 Task: Add Buddha Teas Lemon Balm Tea to the cart.
Action: Mouse moved to (20, 80)
Screenshot: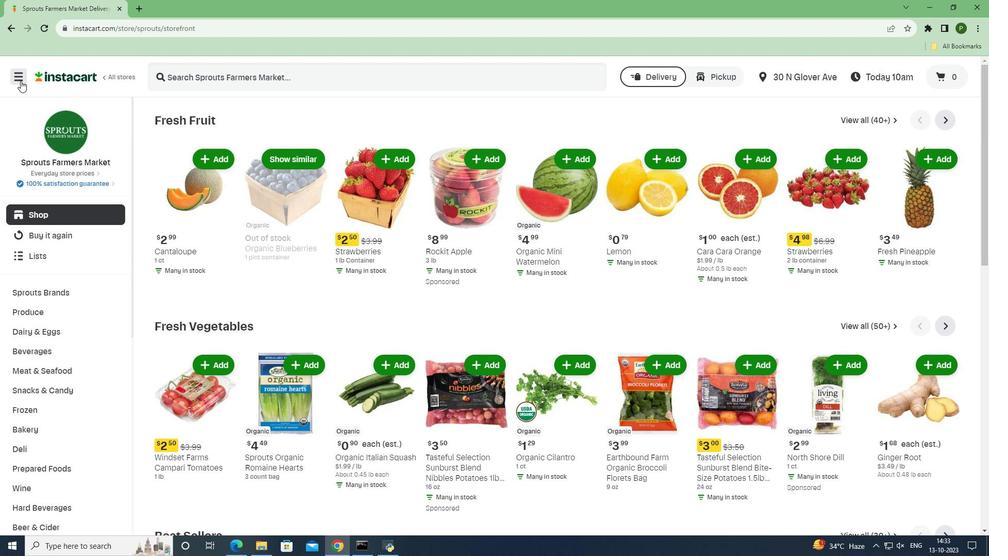 
Action: Mouse pressed left at (20, 80)
Screenshot: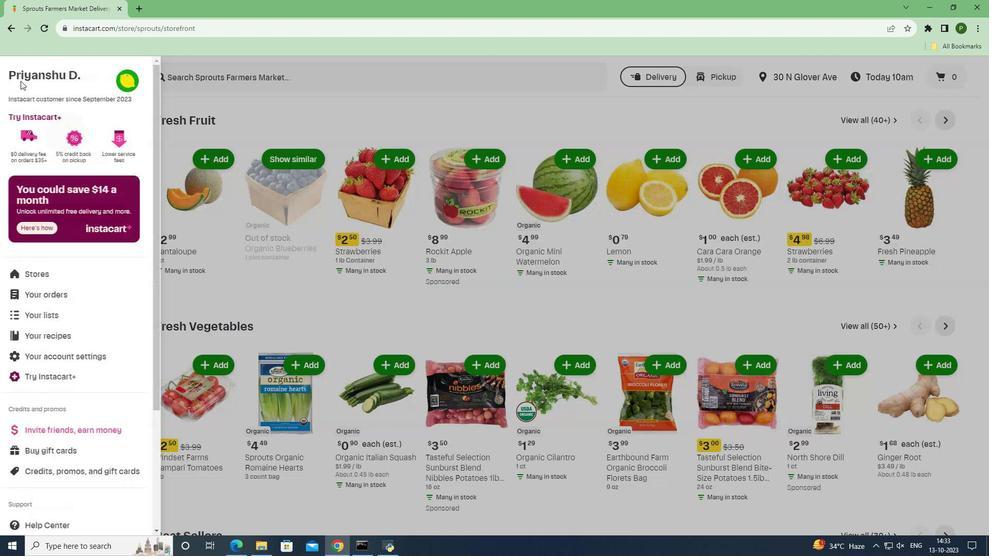 
Action: Mouse moved to (31, 274)
Screenshot: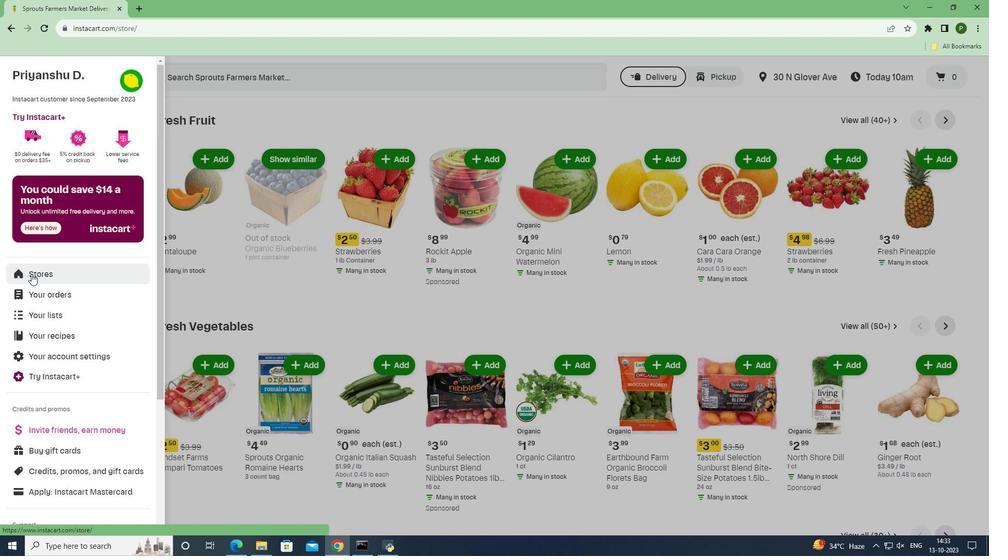 
Action: Mouse pressed left at (31, 274)
Screenshot: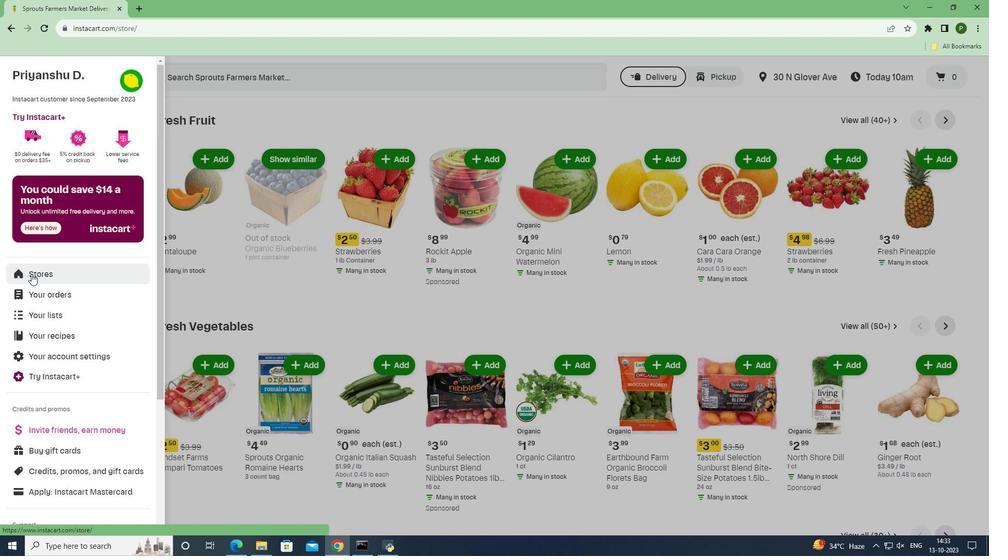 
Action: Mouse moved to (234, 111)
Screenshot: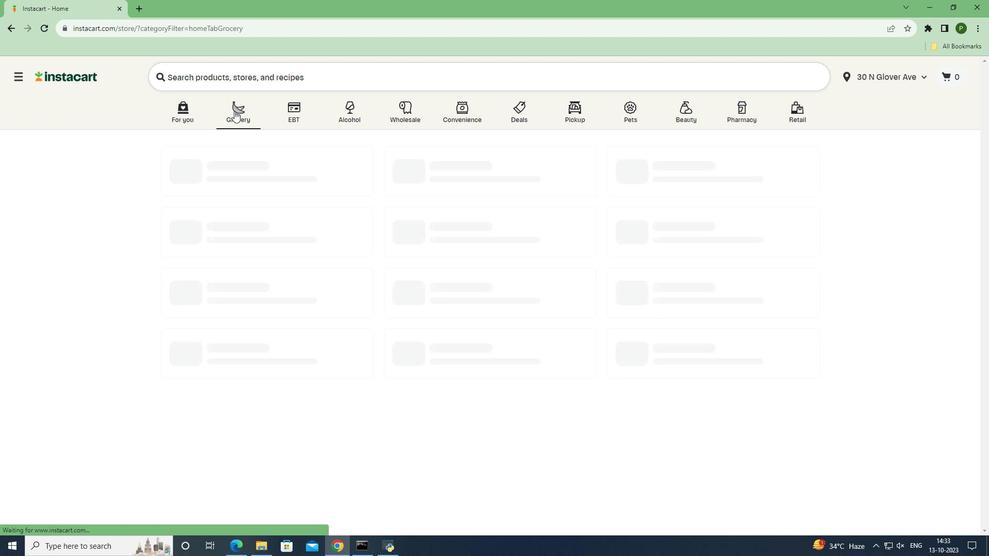
Action: Mouse pressed left at (234, 111)
Screenshot: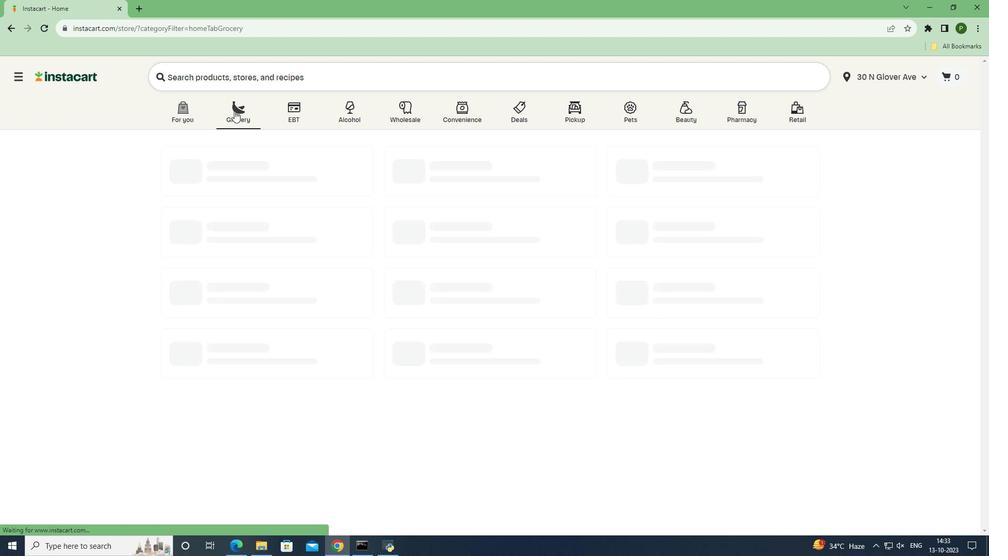 
Action: Mouse moved to (635, 232)
Screenshot: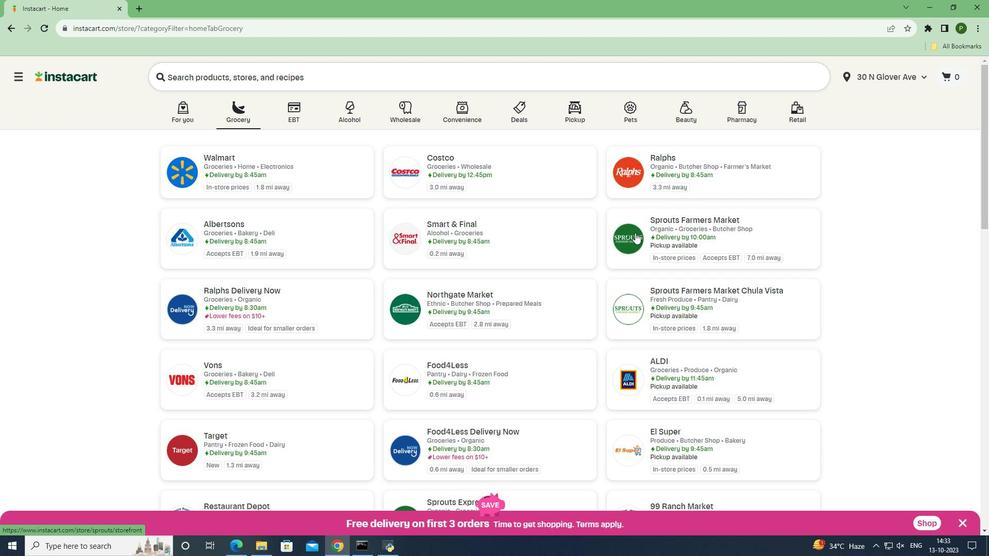 
Action: Mouse pressed left at (635, 232)
Screenshot: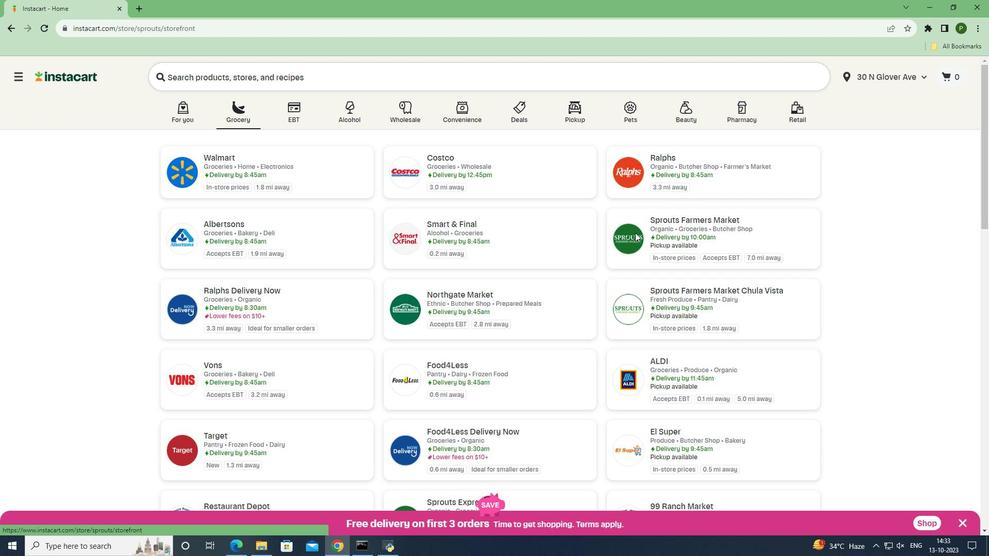
Action: Mouse moved to (64, 352)
Screenshot: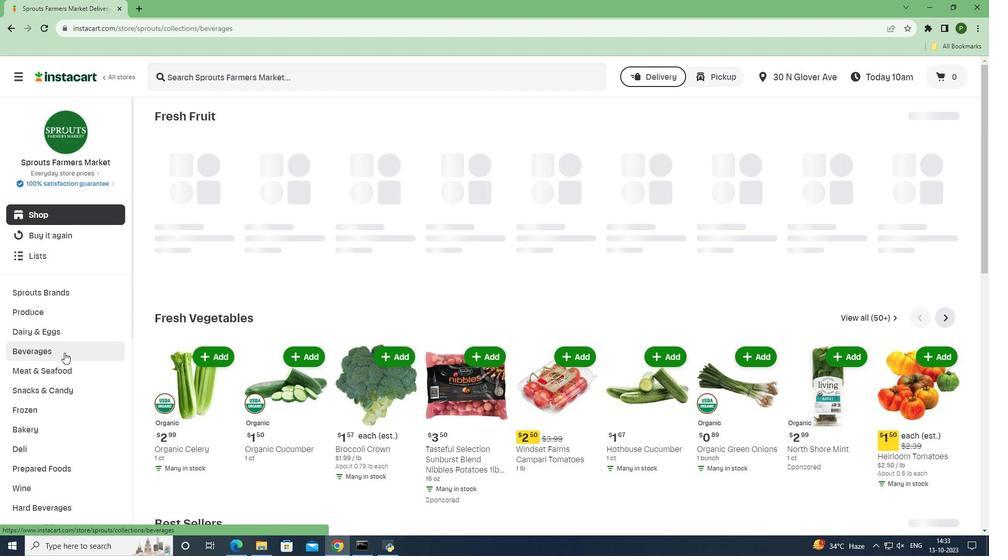 
Action: Mouse pressed left at (64, 352)
Screenshot: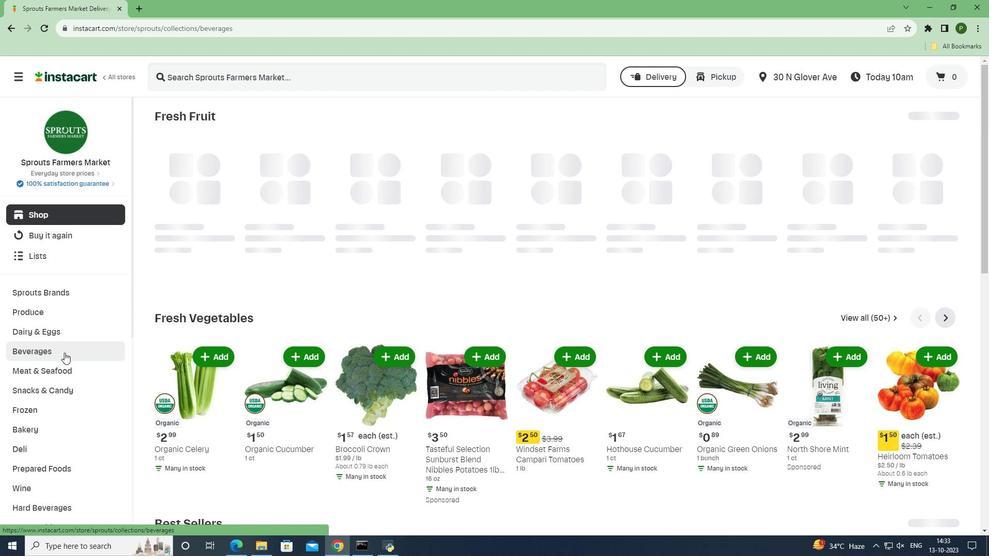 
Action: Mouse moved to (897, 145)
Screenshot: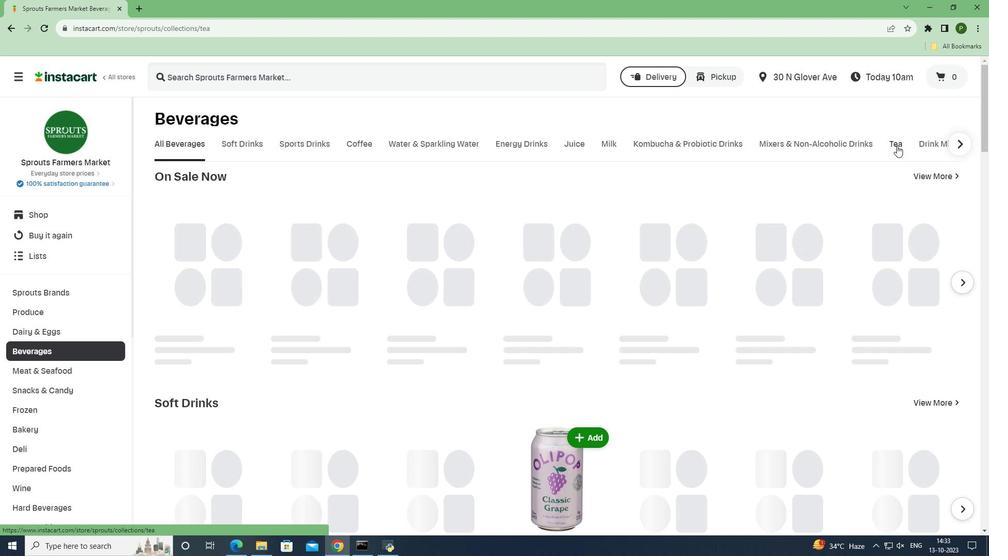
Action: Mouse pressed left at (897, 145)
Screenshot: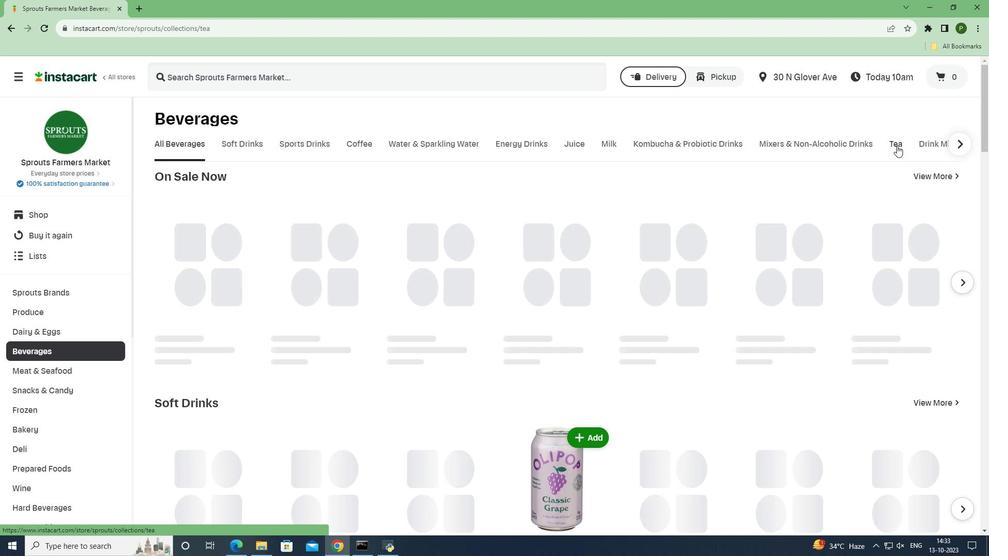 
Action: Mouse moved to (454, 86)
Screenshot: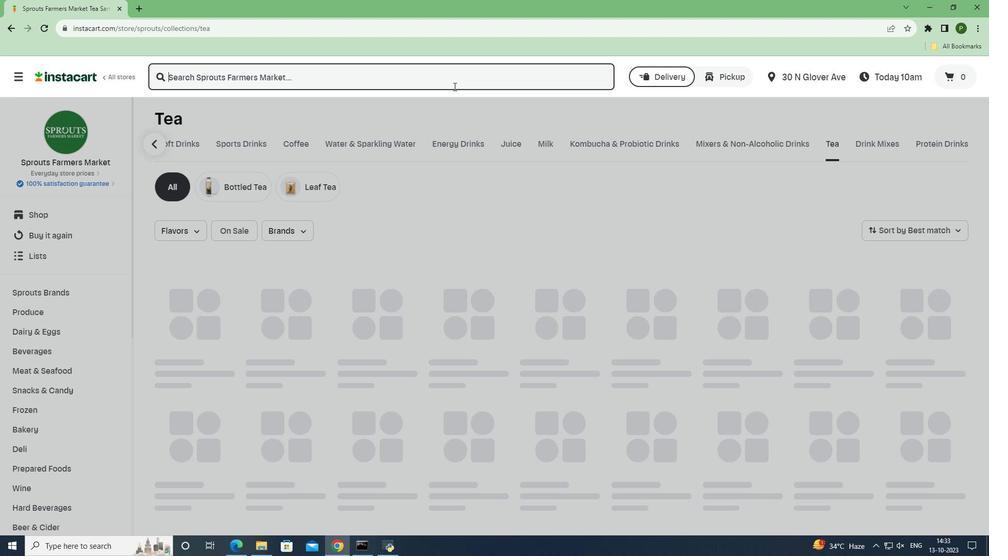 
Action: Mouse pressed left at (454, 86)
Screenshot: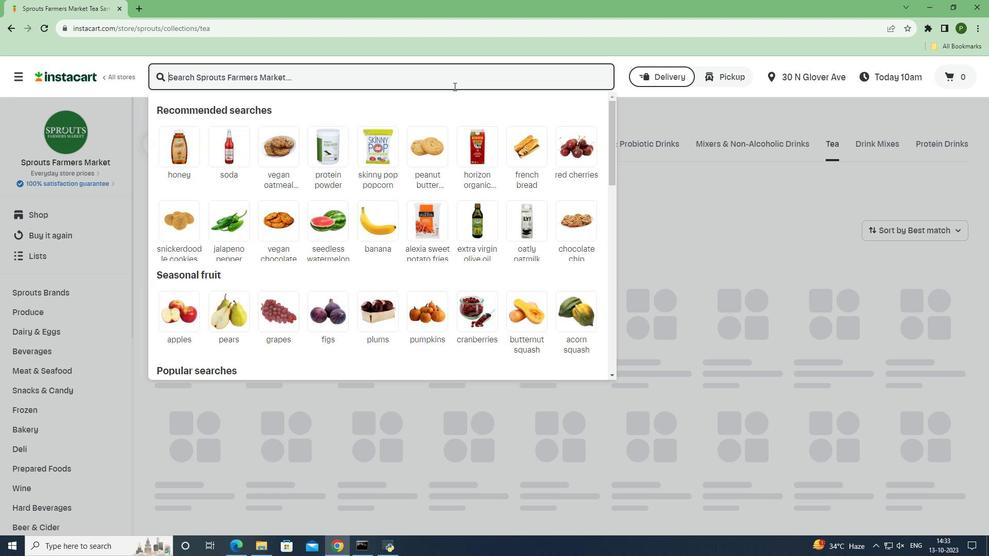 
Action: Mouse moved to (453, 86)
Screenshot: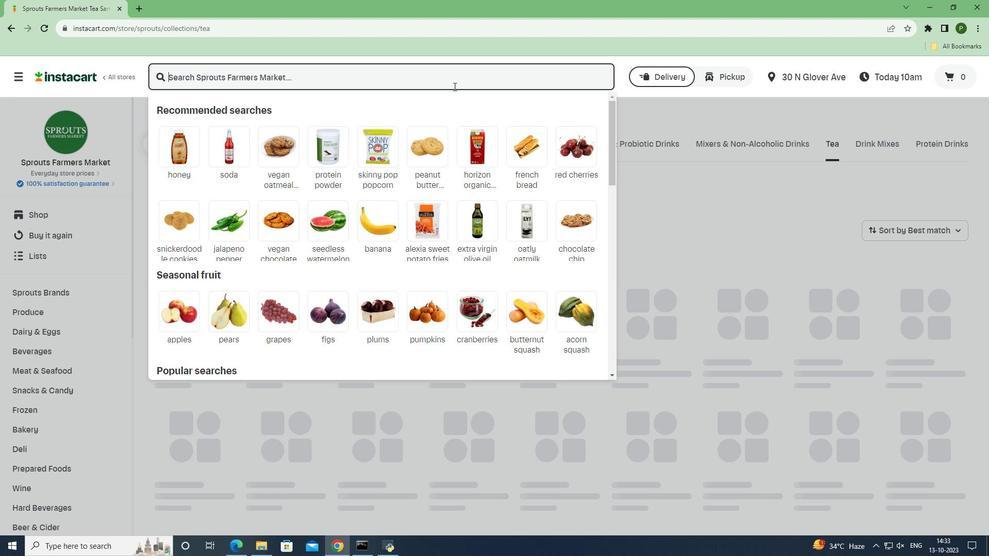 
Action: Key pressed <Key.caps_lock>B<Key.caps_lock>uddha<Key.space><Key.caps_lock>T<Key.caps_lock>eas<Key.space><Key.caps_lock>L<Key.caps_lock>emon<Key.space><Key.caps_lock>B<Key.caps_lock>alm<Key.space><Key.caps_lock>T<Key.caps_lock>ea<Key.space><Key.enter>
Screenshot: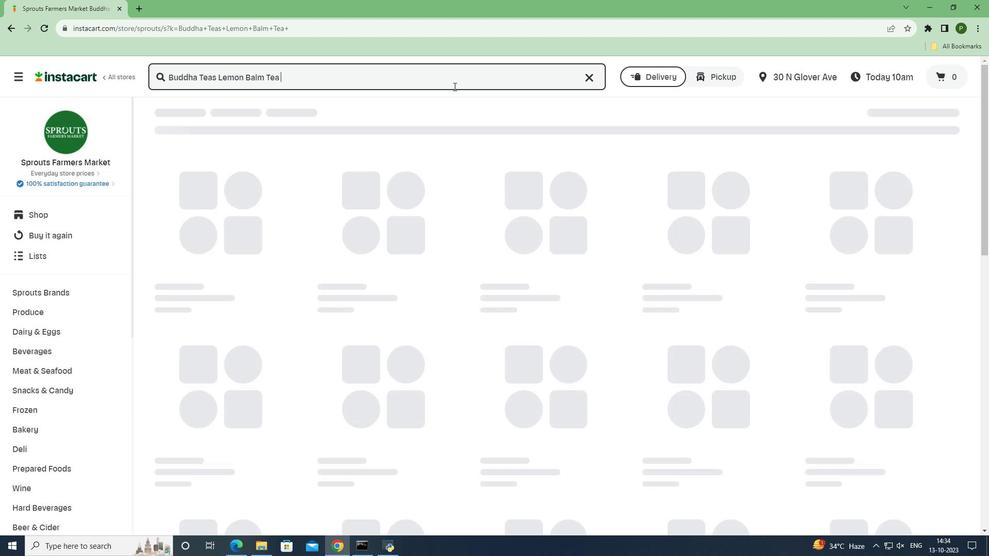 
Action: Mouse moved to (603, 181)
Screenshot: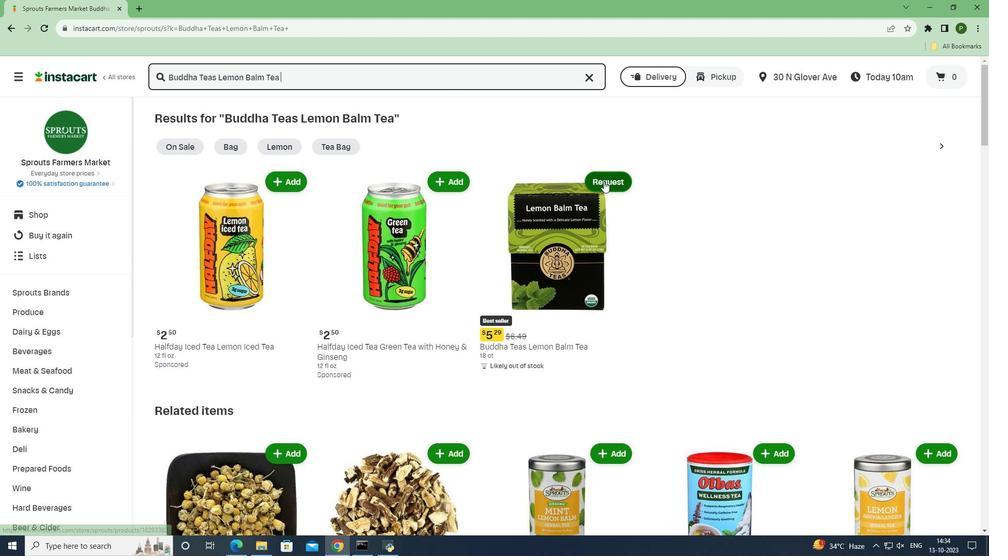 
Action: Mouse pressed left at (603, 181)
Screenshot: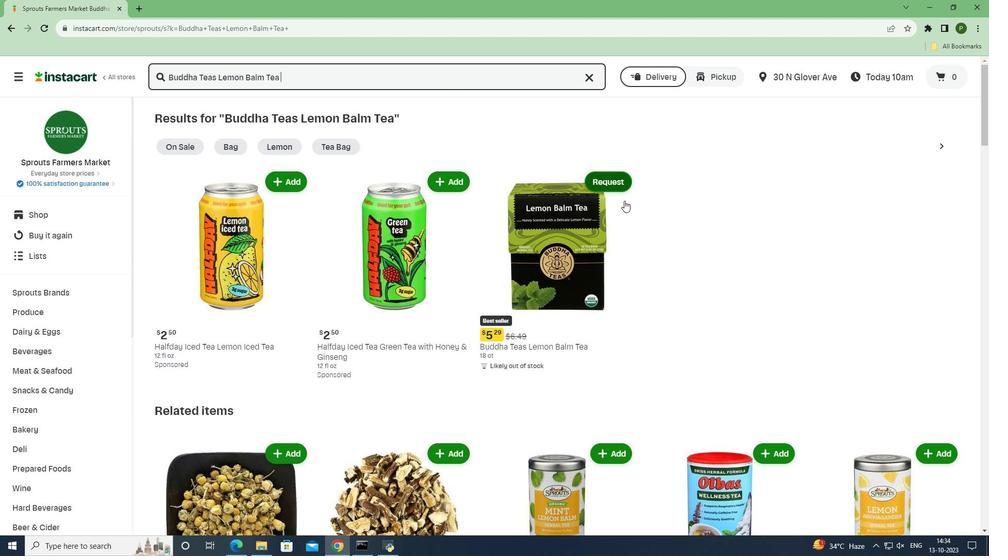 
Action: Mouse moved to (464, 430)
Screenshot: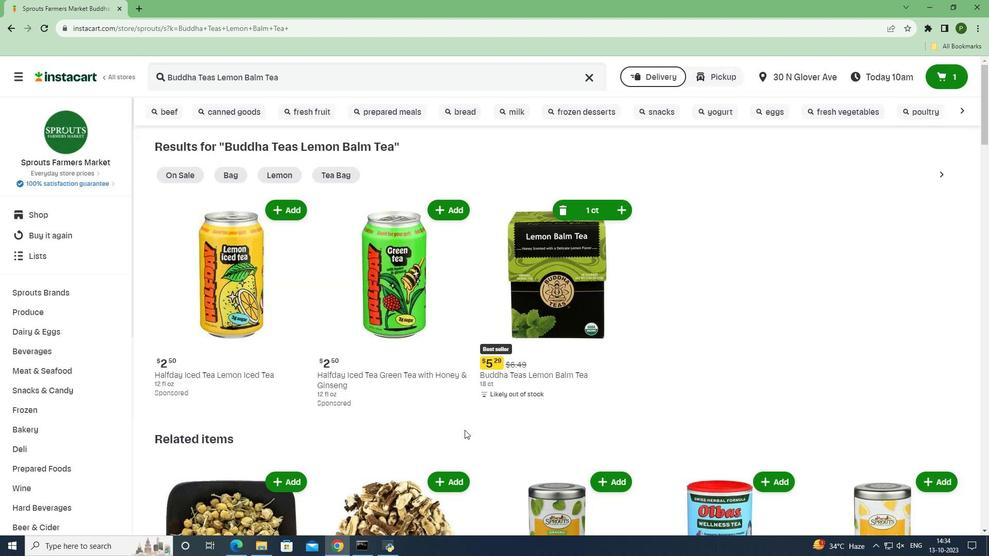 
Action: Mouse pressed left at (464, 430)
Screenshot: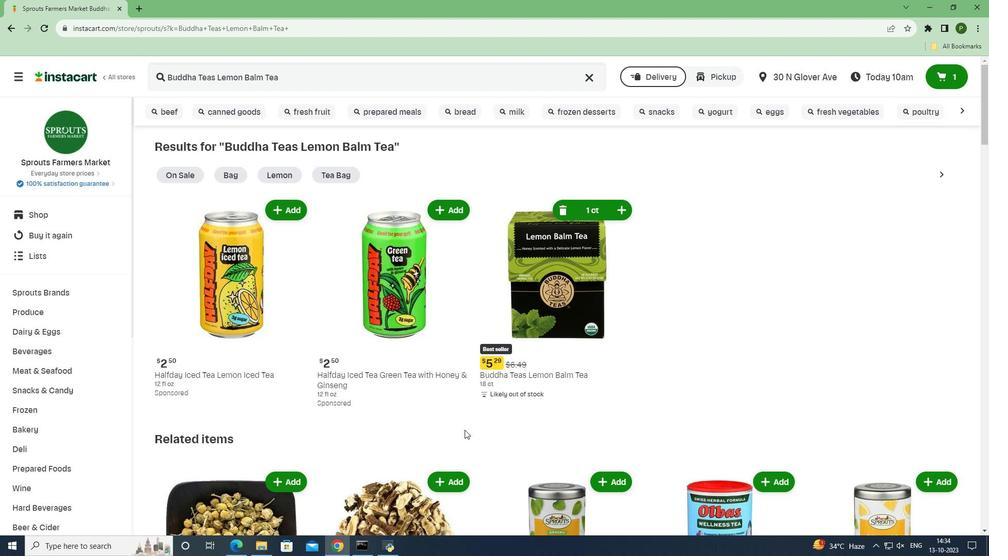 
